 Task: Use Electric Flutters 01 Effect in this video Movie B.mp4
Action: Mouse pressed left at (256, 101)
Screenshot: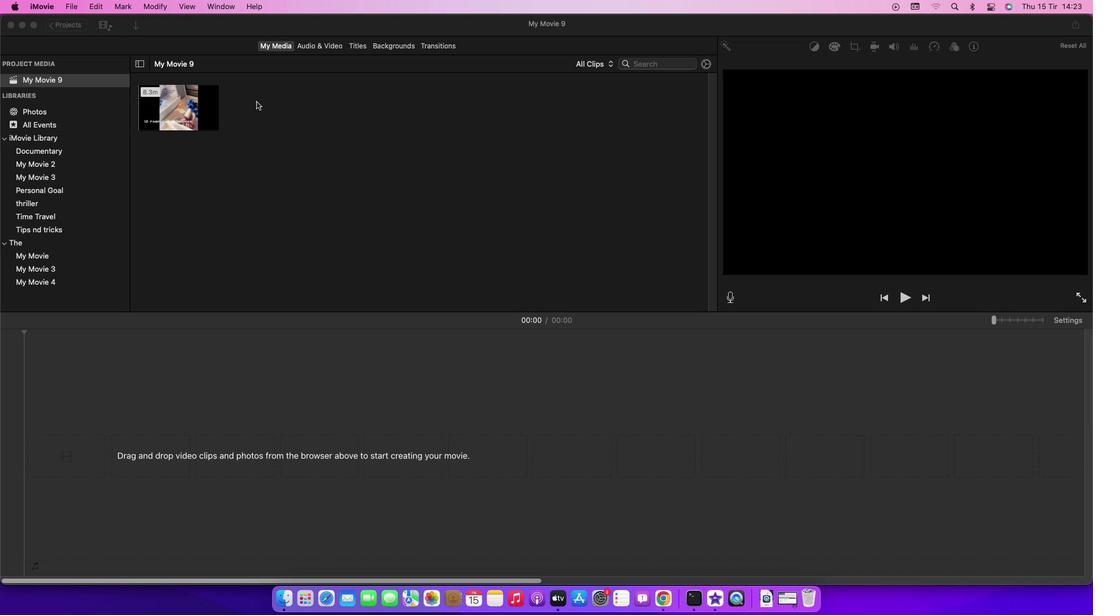
Action: Mouse moved to (161, 101)
Screenshot: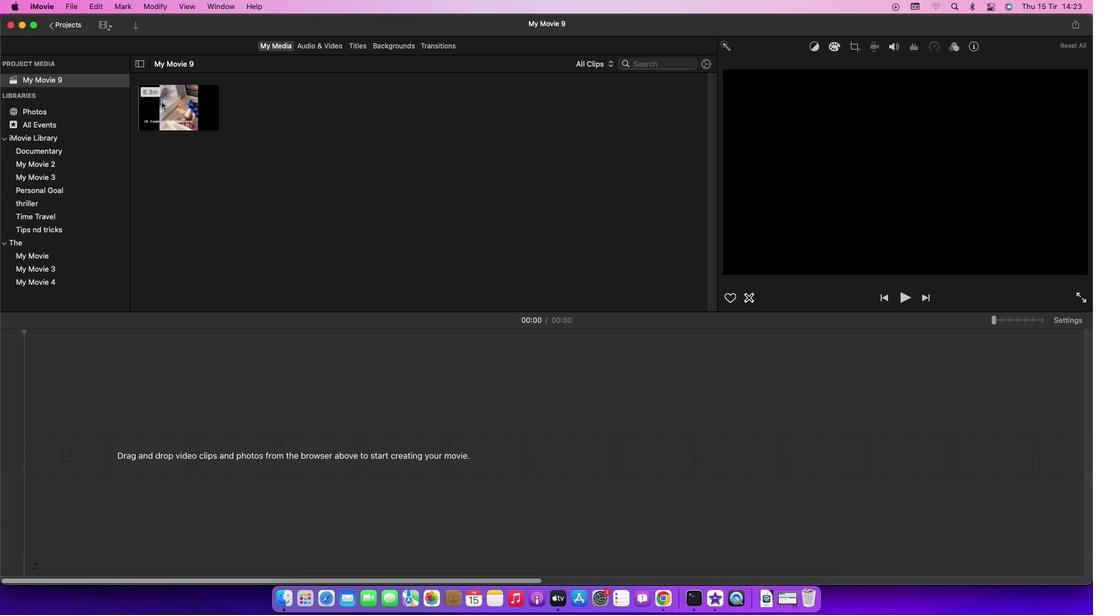 
Action: Mouse pressed left at (161, 101)
Screenshot: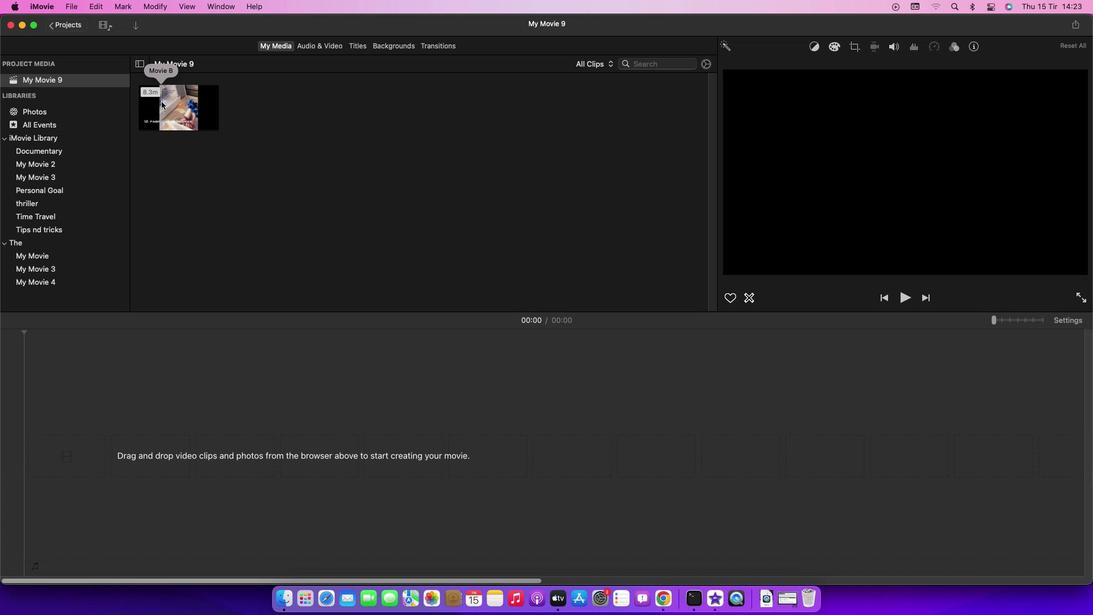 
Action: Mouse moved to (172, 99)
Screenshot: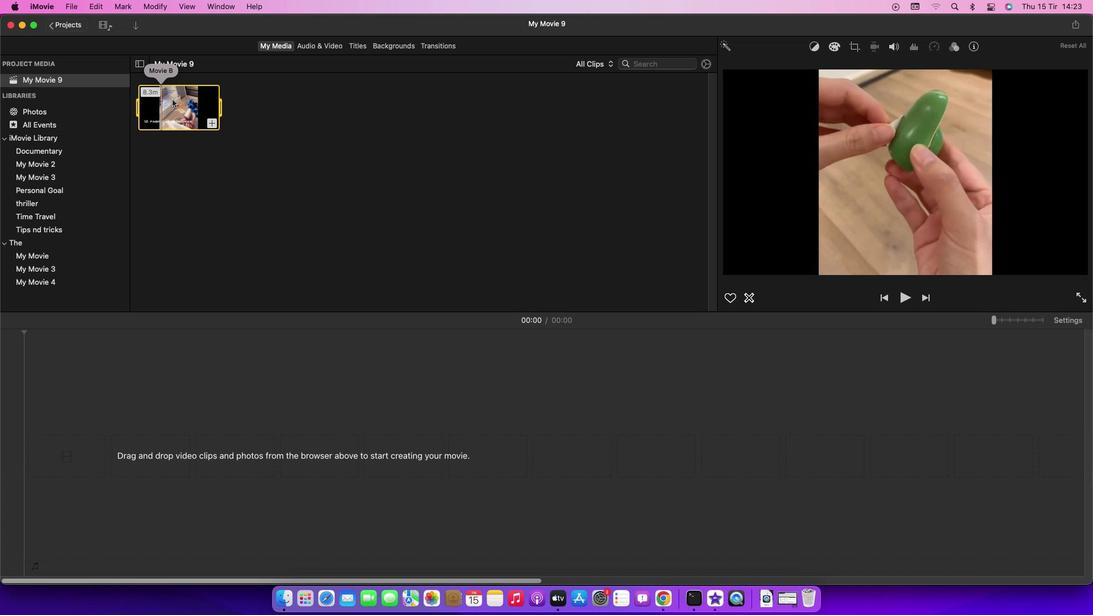 
Action: Mouse pressed left at (172, 99)
Screenshot: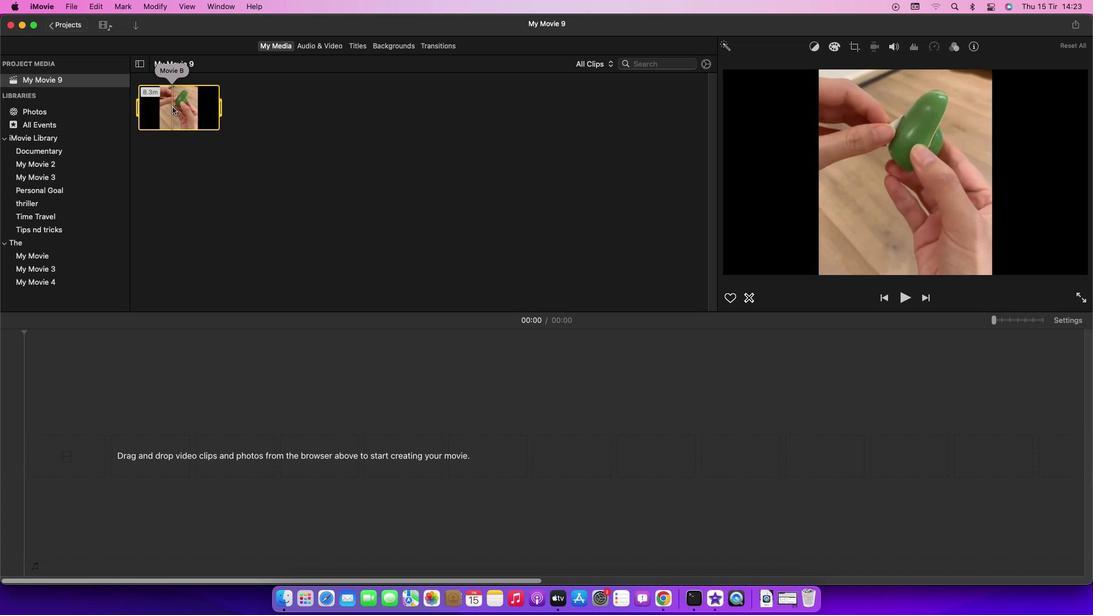 
Action: Mouse moved to (327, 46)
Screenshot: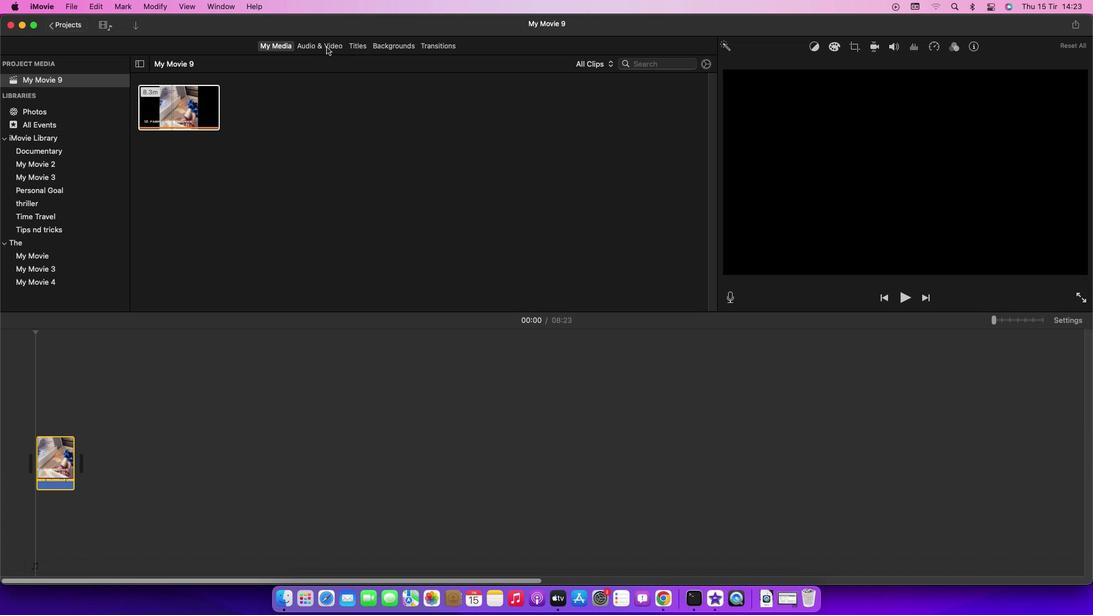 
Action: Mouse pressed left at (327, 46)
Screenshot: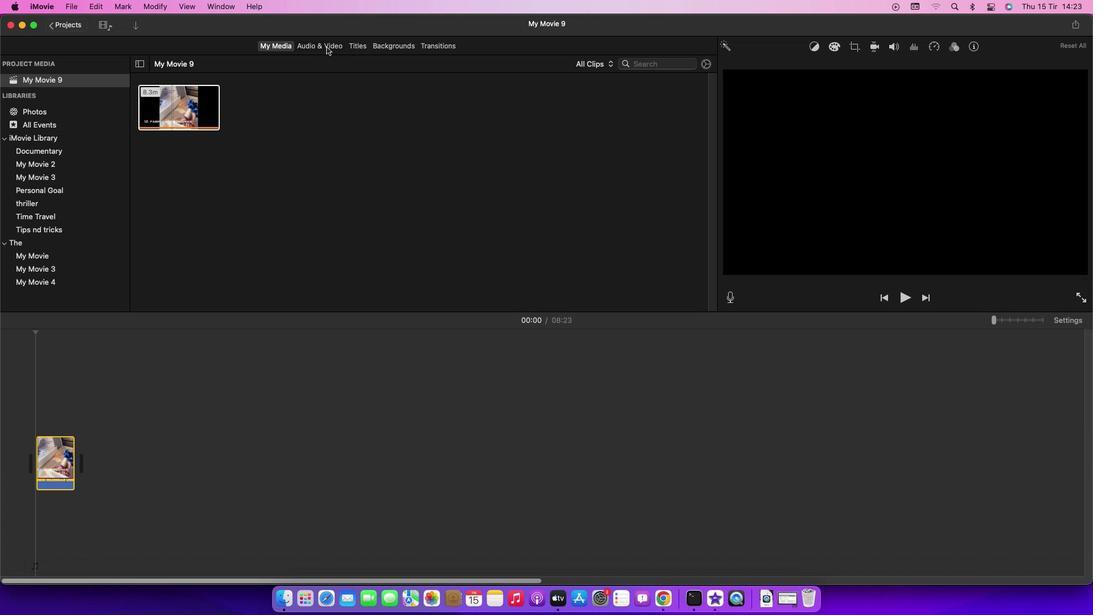
Action: Mouse moved to (50, 108)
Screenshot: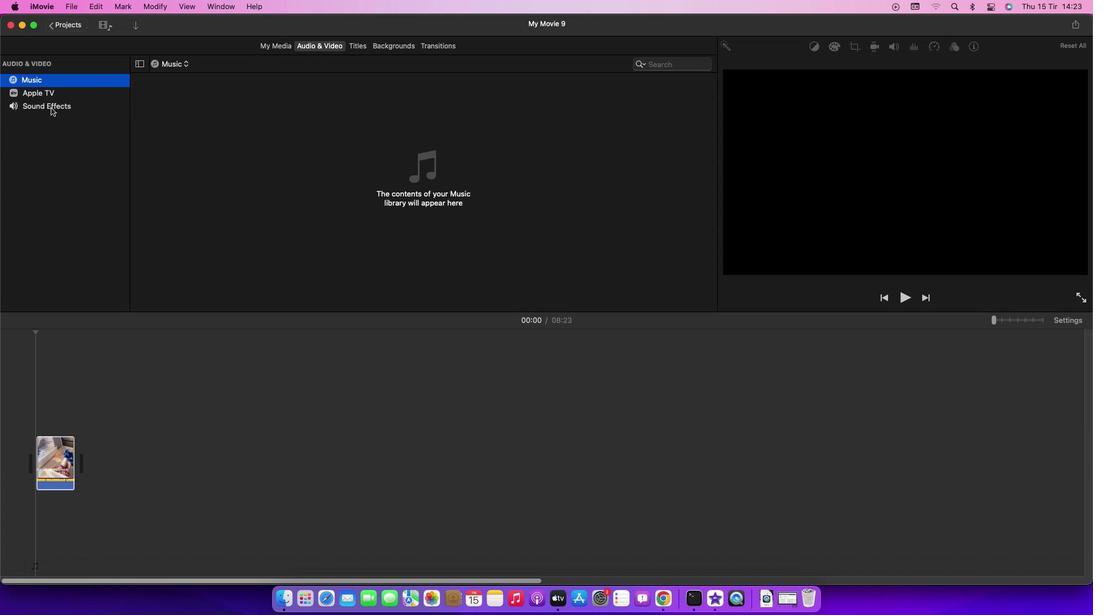 
Action: Mouse pressed left at (50, 108)
Screenshot: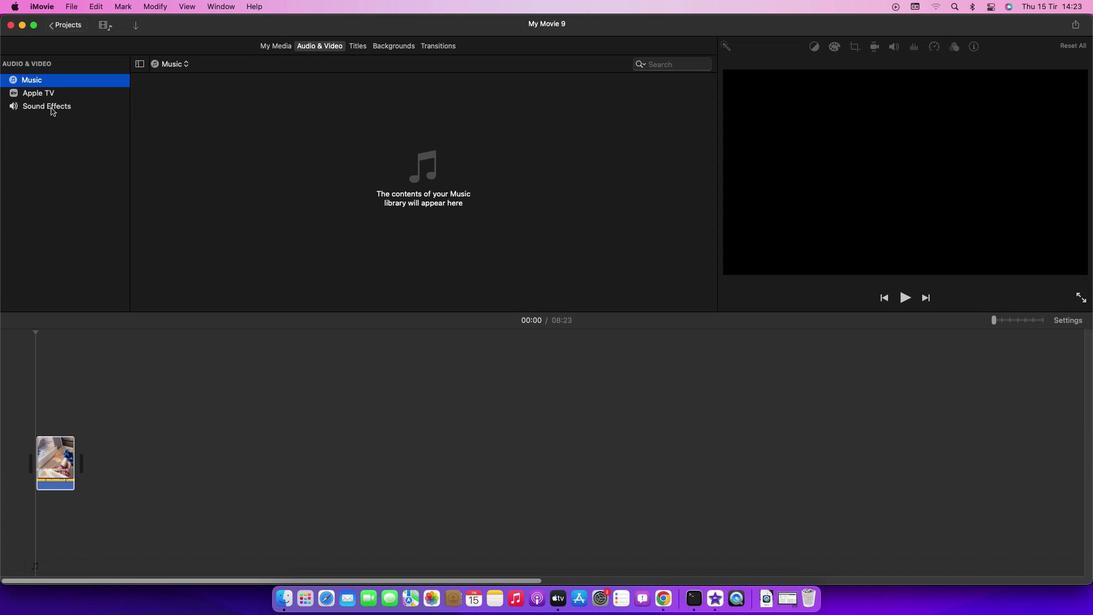 
Action: Mouse moved to (178, 263)
Screenshot: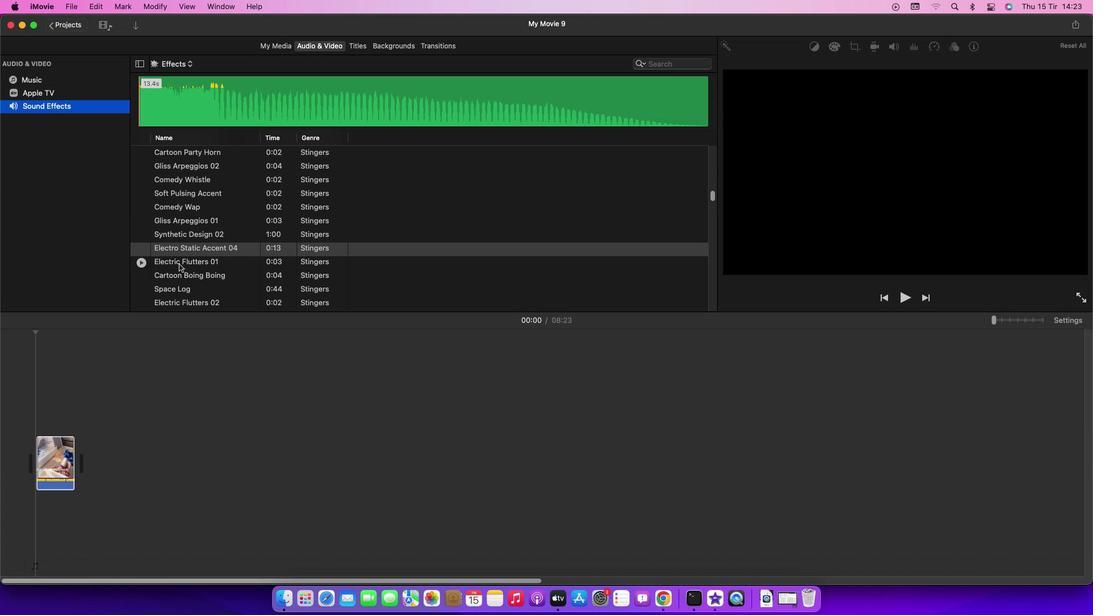 
Action: Mouse pressed left at (178, 263)
Screenshot: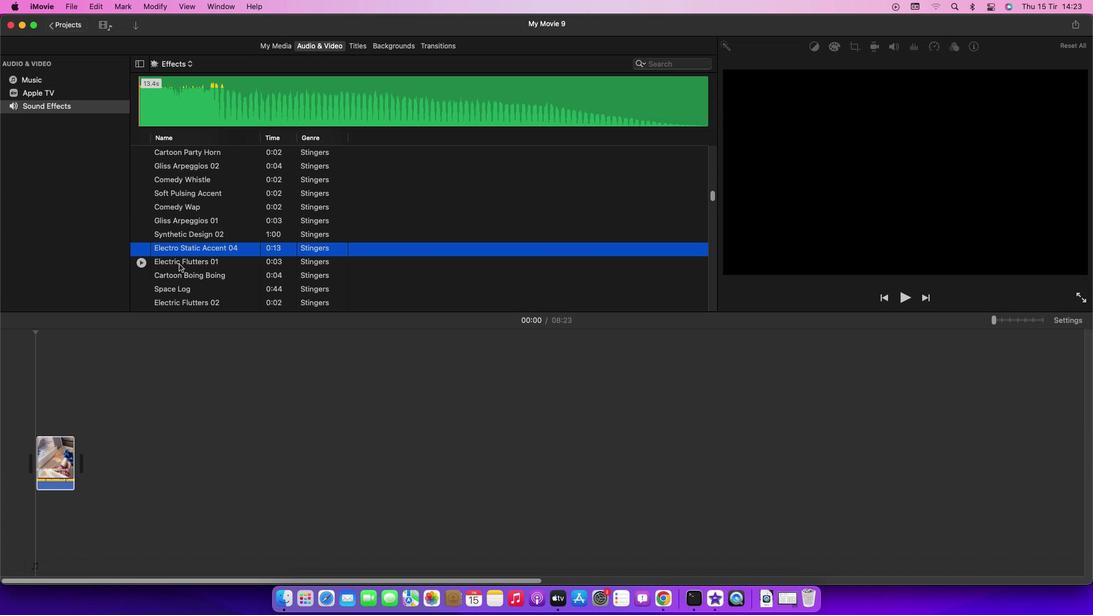 
Action: Mouse moved to (181, 263)
Screenshot: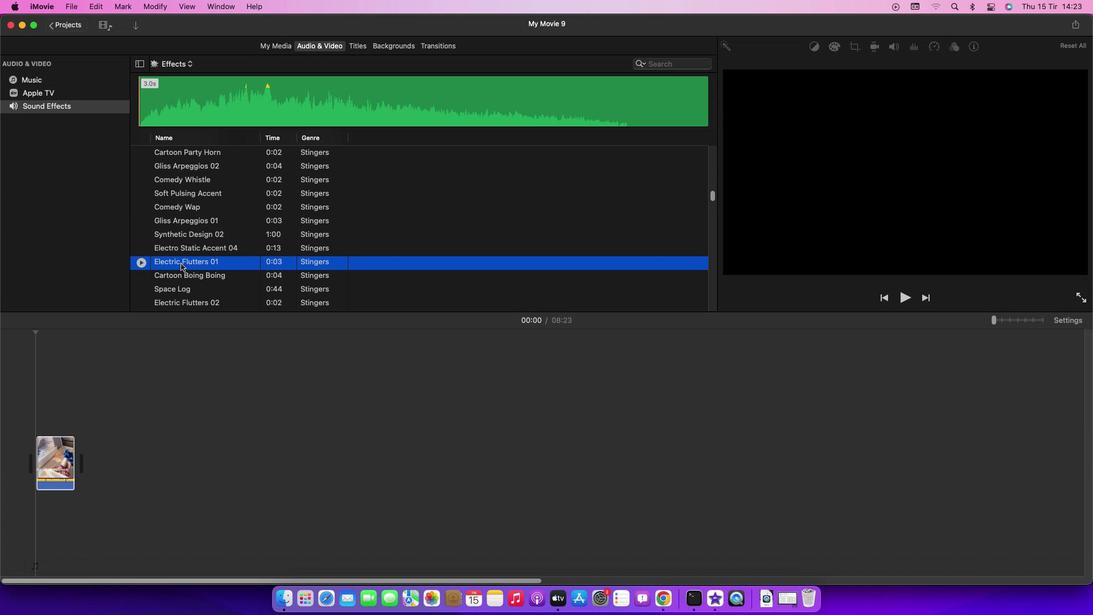 
Action: Mouse pressed left at (181, 263)
Screenshot: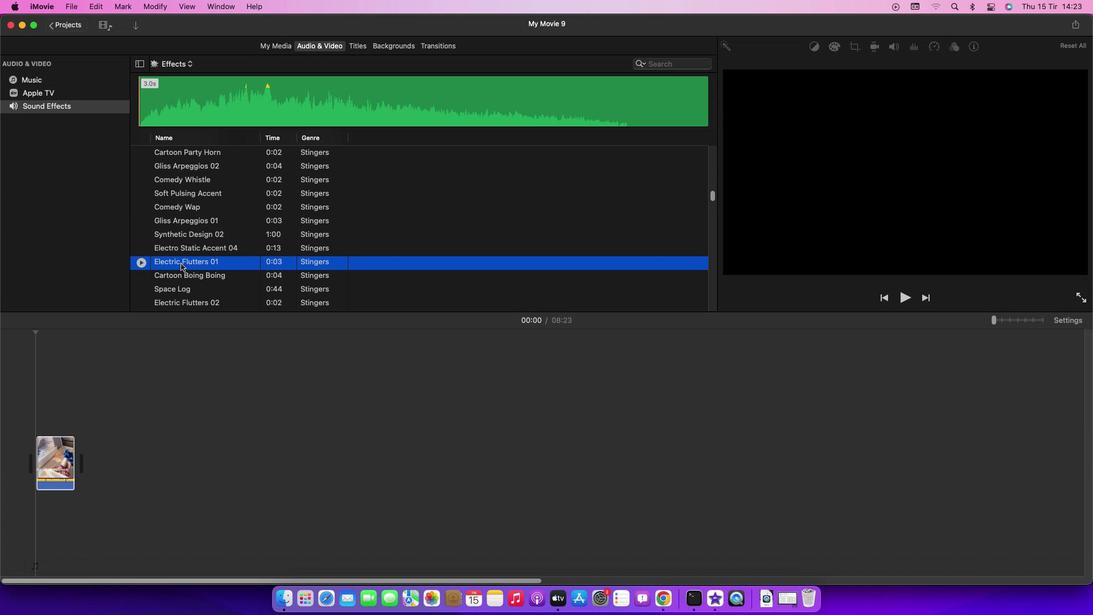 
Action: Mouse moved to (160, 461)
Screenshot: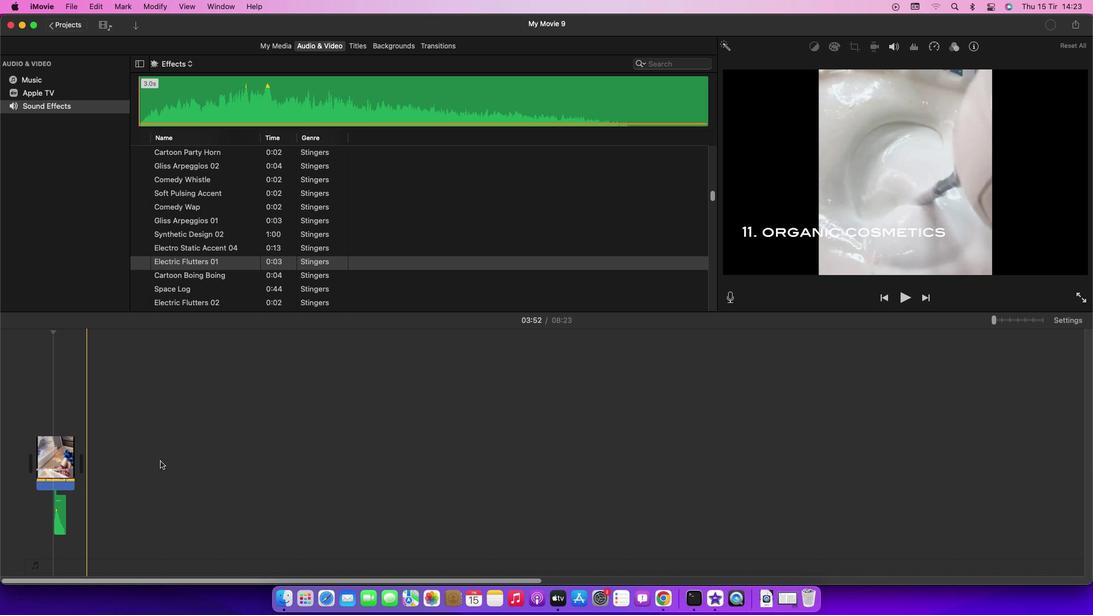 
